 Task: Create a section Feature Prioritization Sprint and in the section, add a milestone Cloud Incident Management in the project AvailPro
Action: Mouse moved to (451, 410)
Screenshot: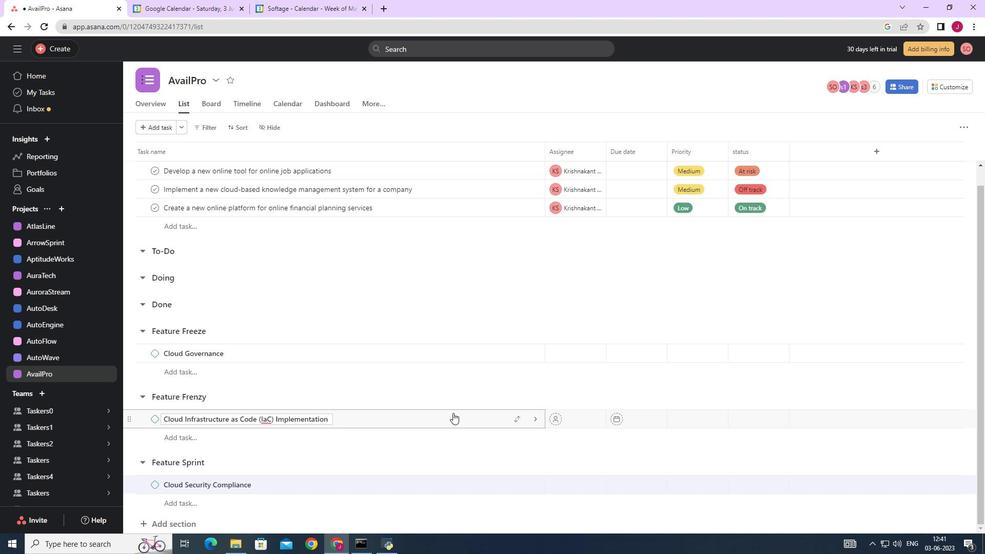 
Action: Mouse scrolled (451, 410) with delta (0, 0)
Screenshot: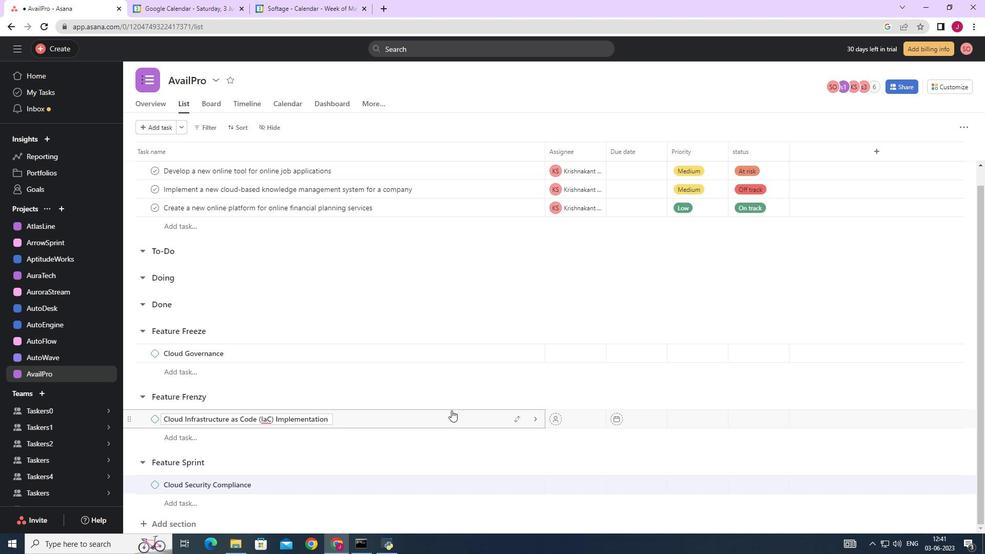 
Action: Mouse scrolled (451, 410) with delta (0, 0)
Screenshot: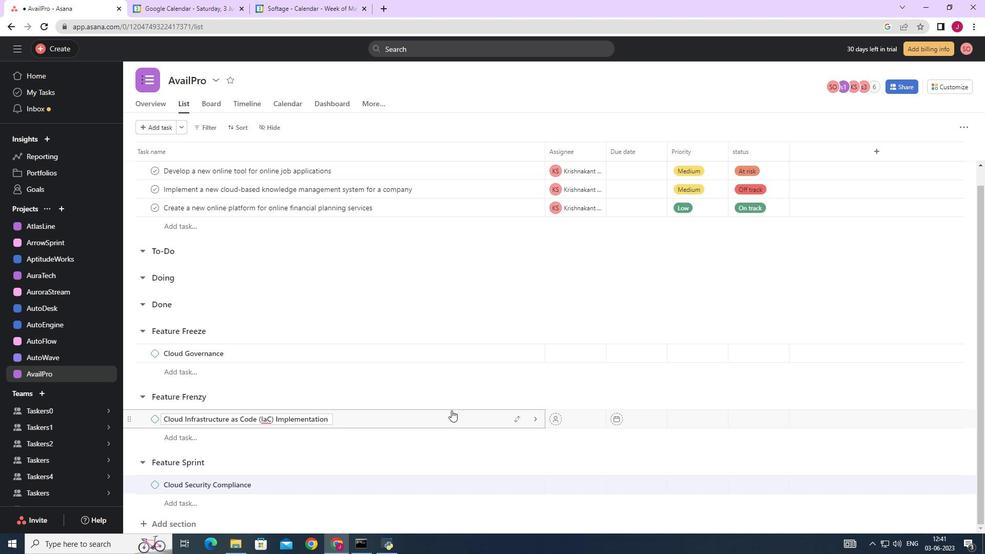
Action: Mouse scrolled (451, 410) with delta (0, 0)
Screenshot: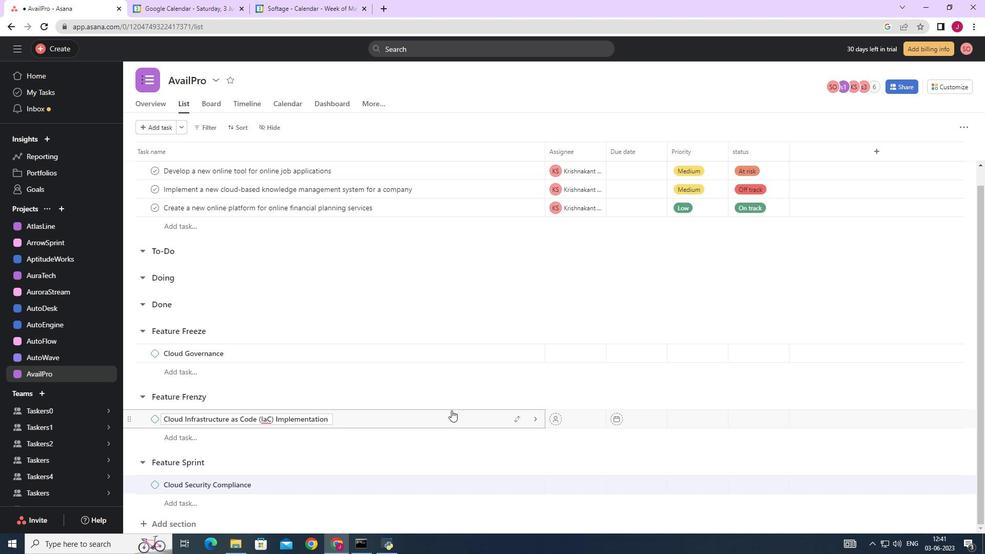
Action: Mouse scrolled (451, 410) with delta (0, 0)
Screenshot: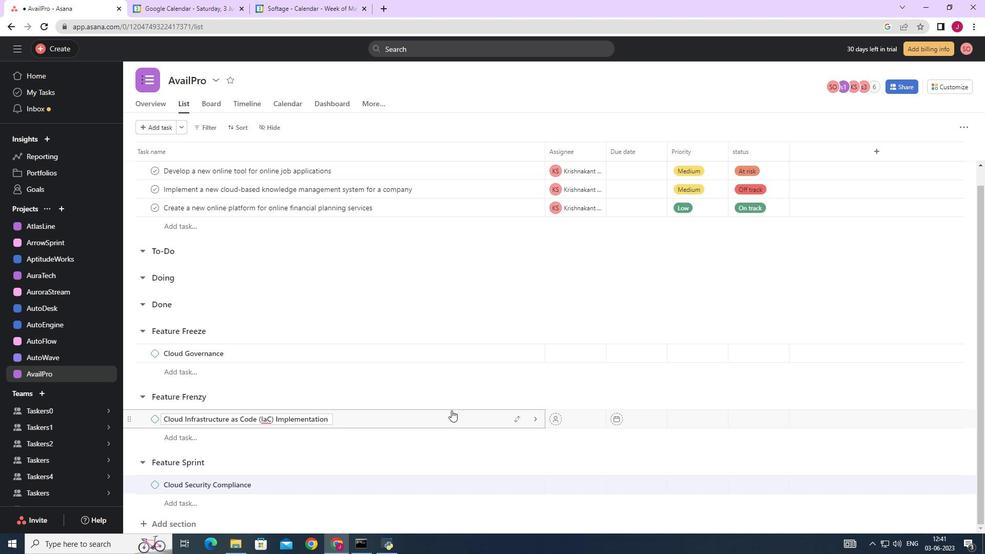 
Action: Mouse scrolled (451, 410) with delta (0, 0)
Screenshot: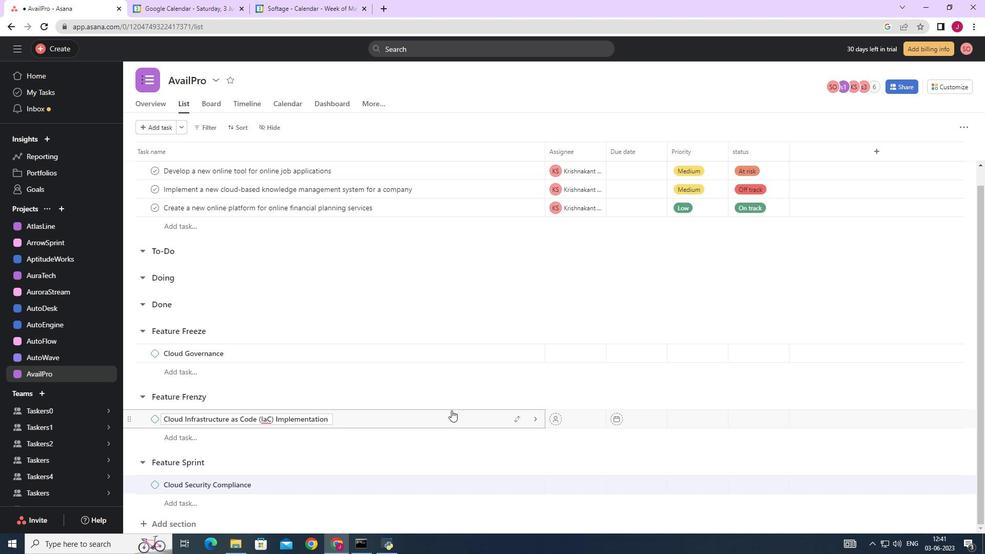 
Action: Mouse moved to (451, 410)
Screenshot: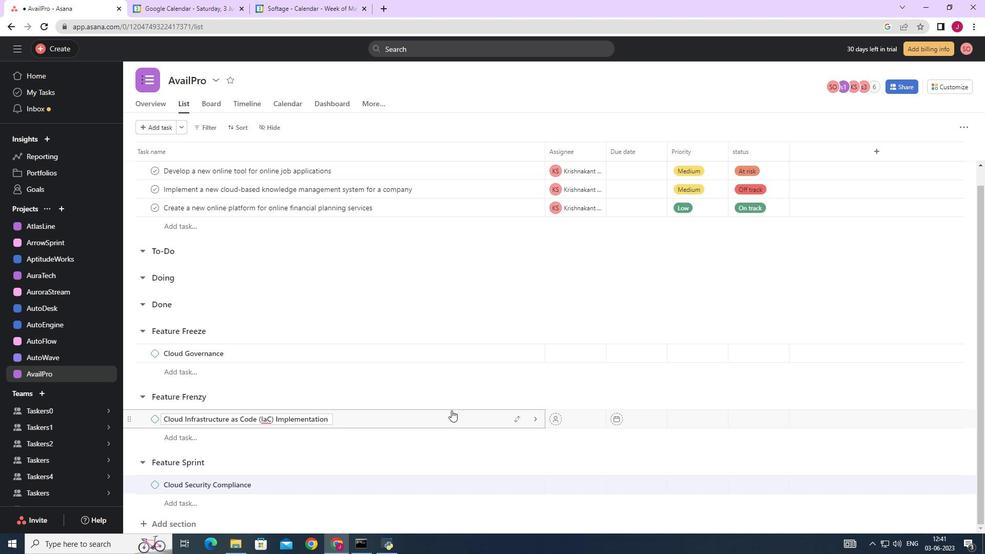 
Action: Mouse scrolled (451, 409) with delta (0, 0)
Screenshot: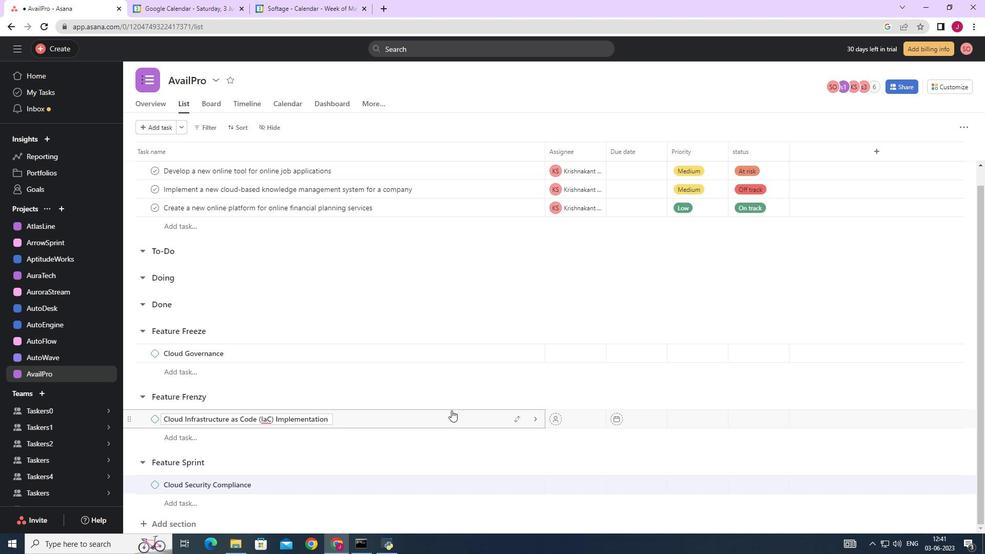 
Action: Mouse moved to (182, 520)
Screenshot: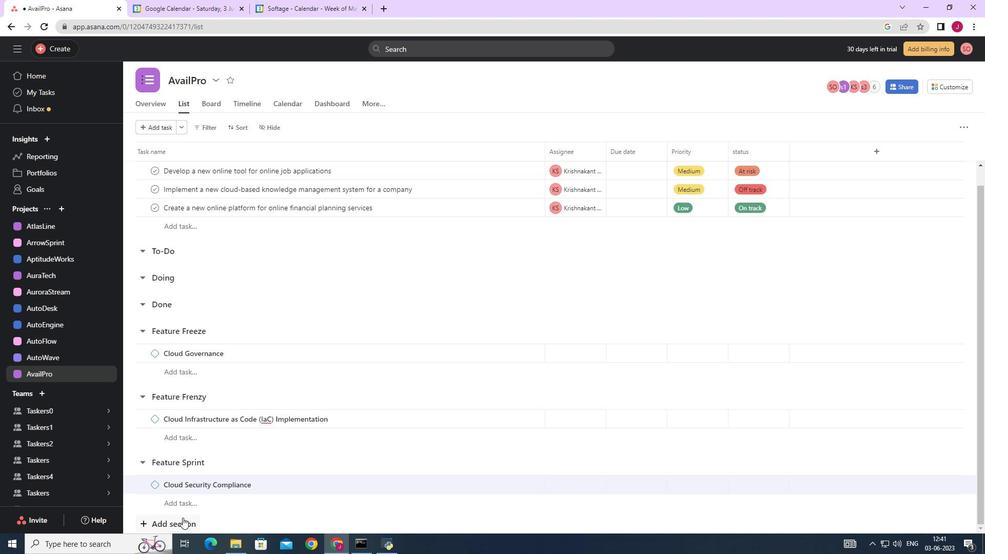
Action: Mouse pressed left at (182, 520)
Screenshot: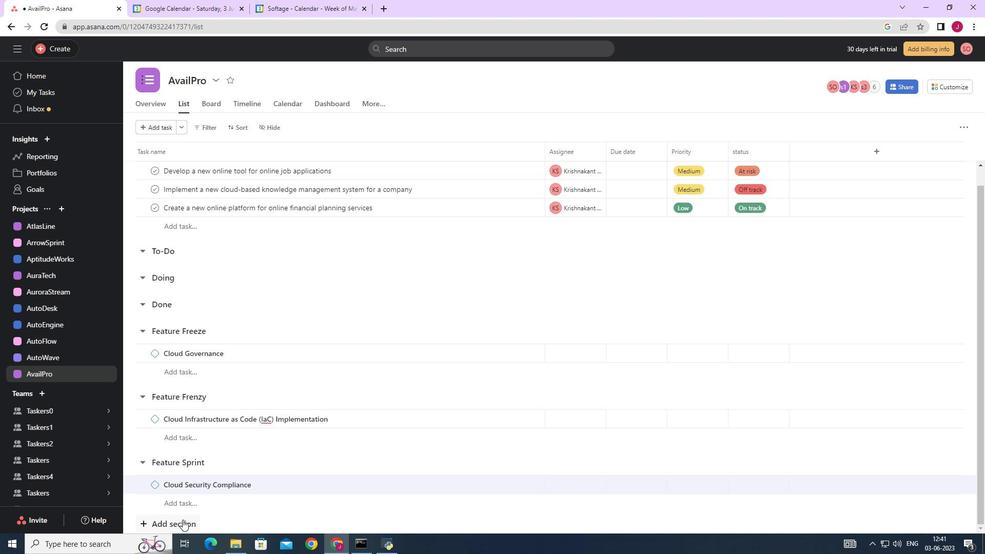 
Action: Mouse moved to (209, 498)
Screenshot: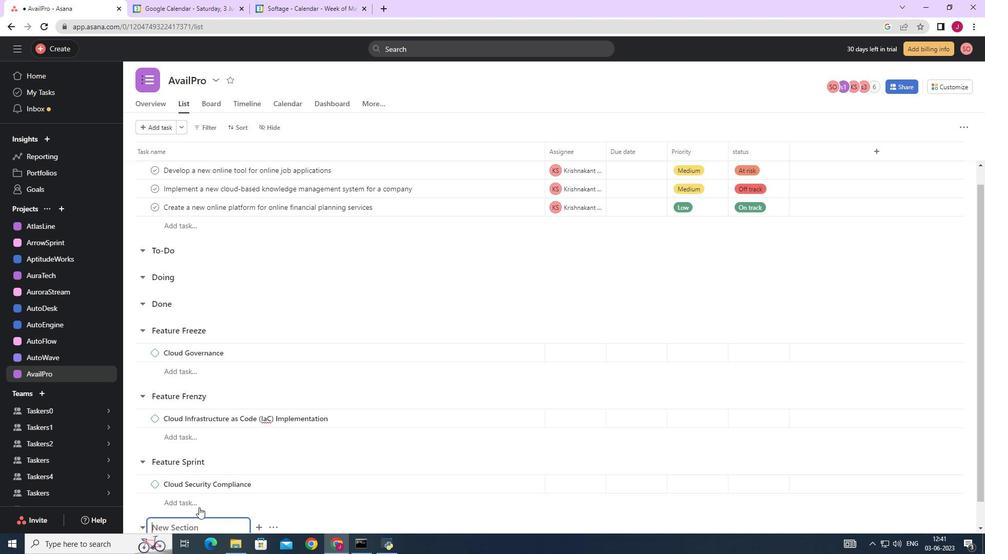 
Action: Mouse scrolled (209, 497) with delta (0, 0)
Screenshot: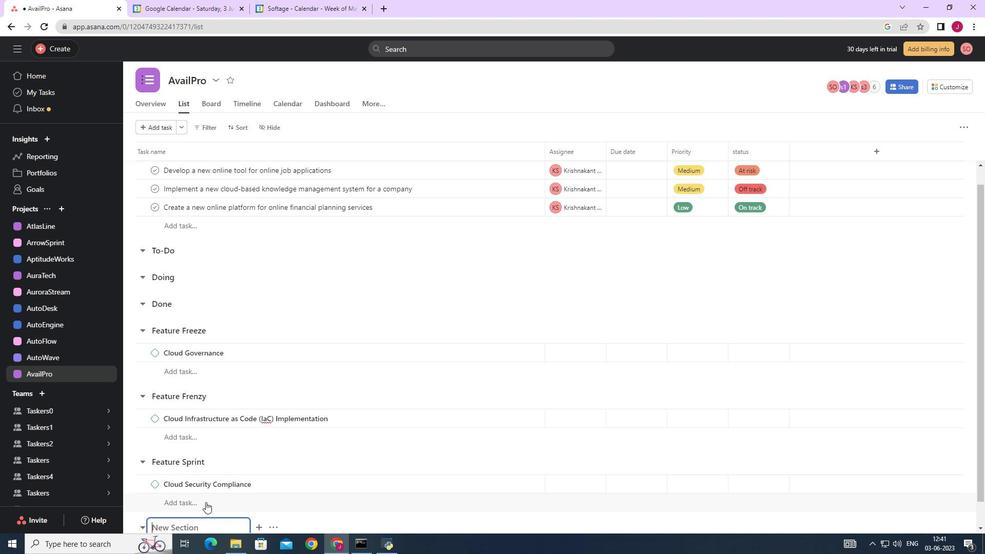 
Action: Mouse moved to (209, 497)
Screenshot: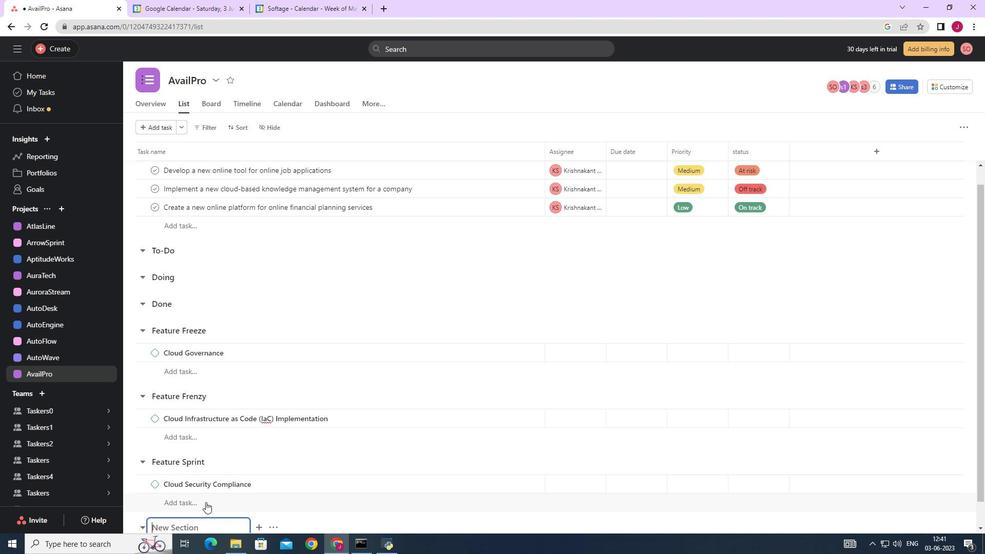 
Action: Mouse scrolled (209, 497) with delta (0, 0)
Screenshot: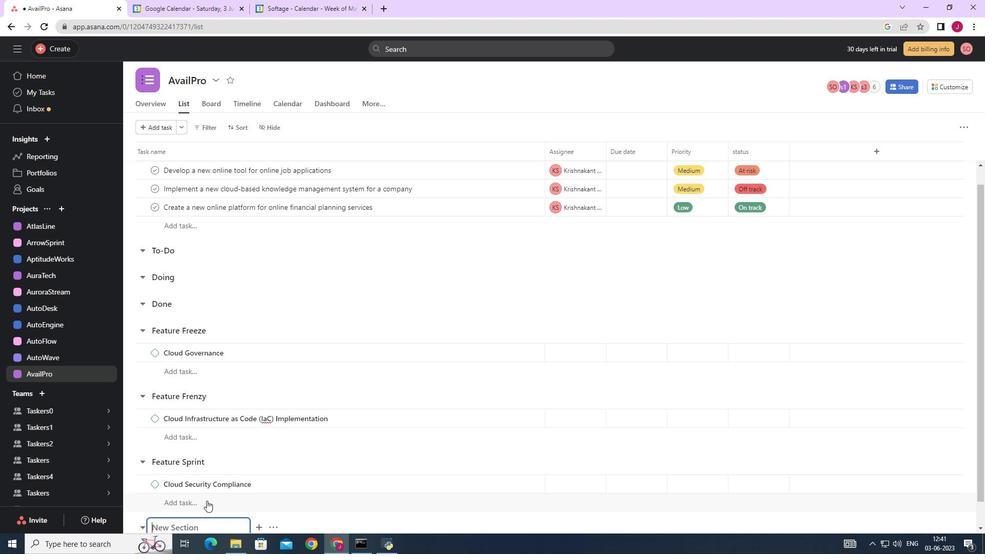 
Action: Mouse scrolled (209, 497) with delta (0, 0)
Screenshot: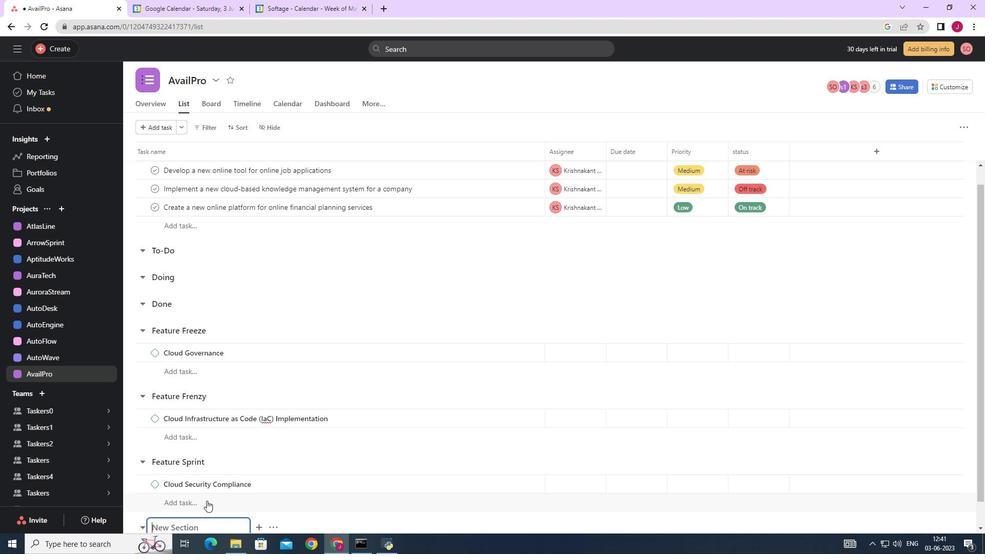 
Action: Mouse scrolled (209, 497) with delta (0, 0)
Screenshot: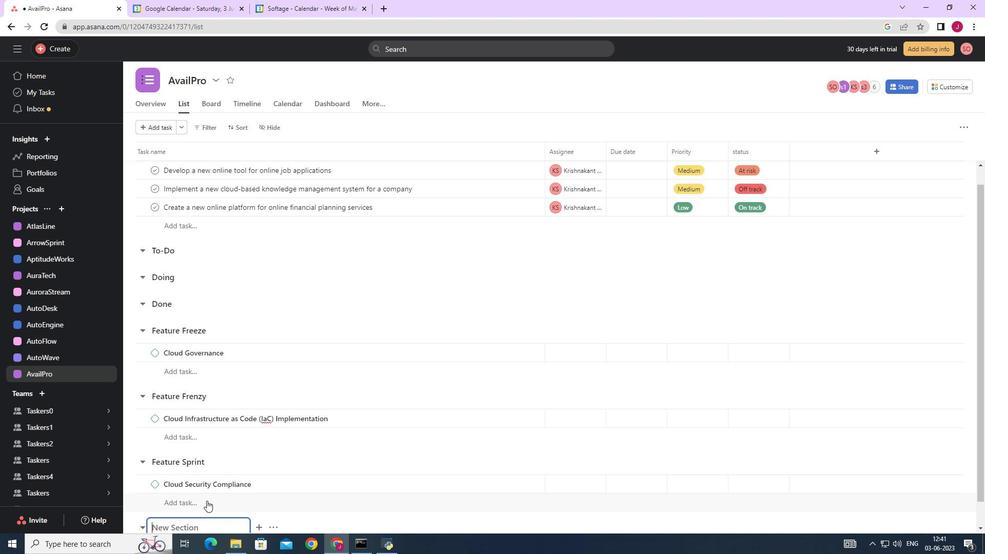 
Action: Mouse scrolled (209, 497) with delta (0, 0)
Screenshot: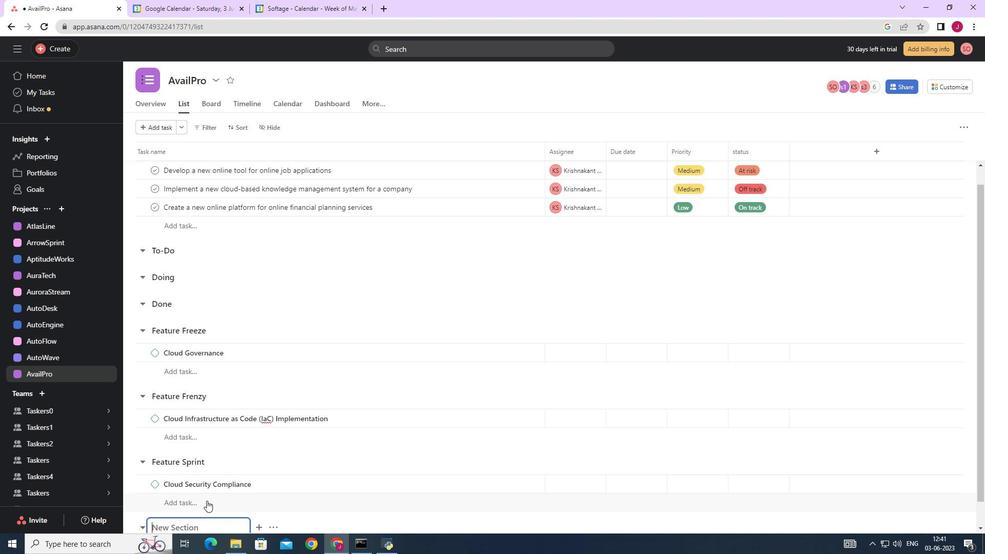 
Action: Mouse scrolled (209, 497) with delta (0, 0)
Screenshot: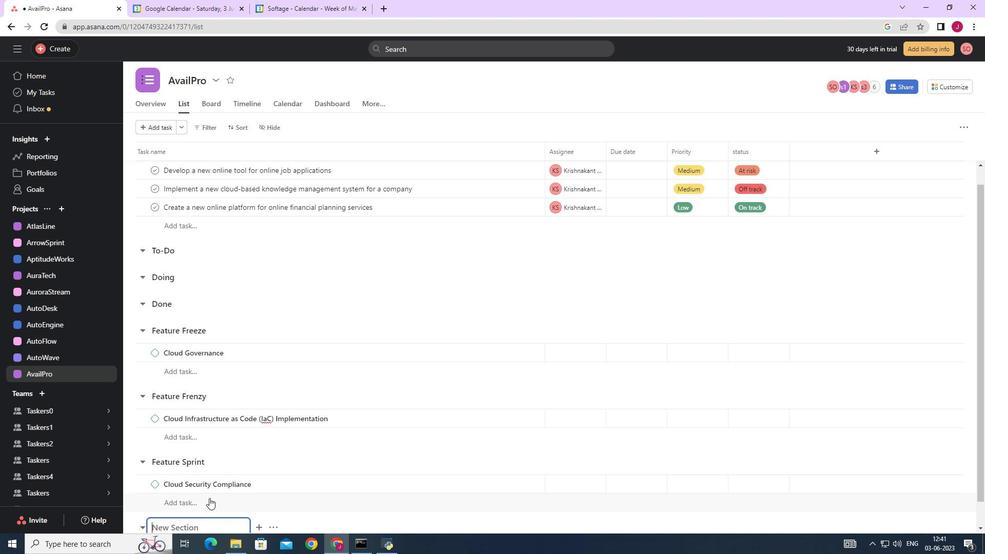 
Action: Mouse moved to (209, 501)
Screenshot: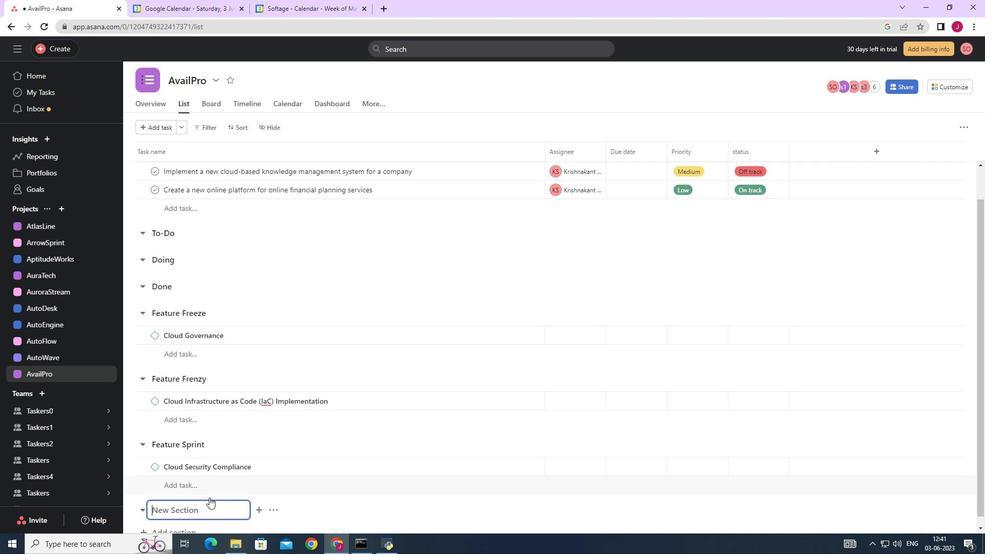 
Action: Mouse pressed left at (209, 501)
Screenshot: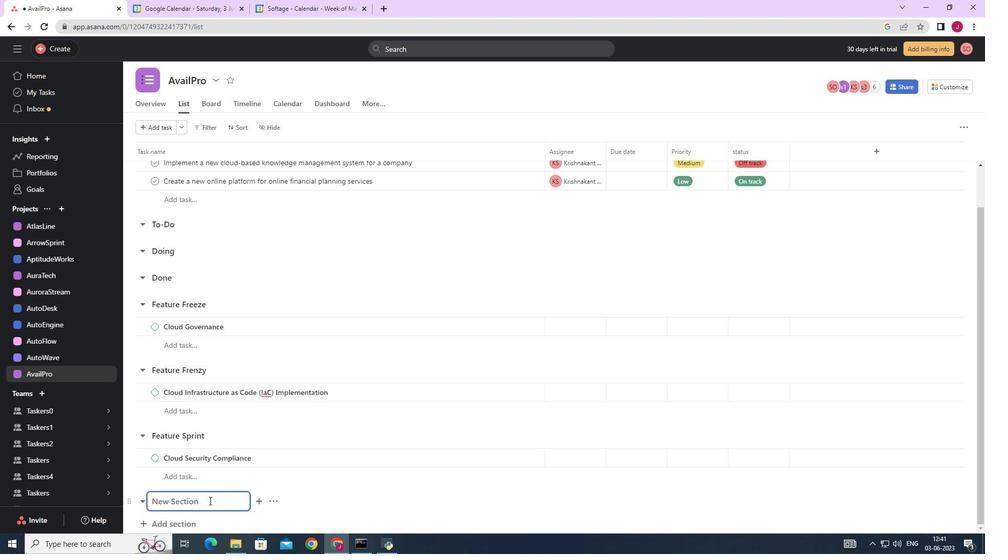 
Action: Key pressed <Key.caps_lock>F<Key.caps_lock>eature<Key.space><Key.caps_lock>P<Key.caps_lock>rioritization<Key.space><Key.caps_lock>S<Key.caps_lock>print<Key.enter><Key.caps_lock>C<Key.caps_lock>loud<Key.space><Key.caps_lock>I<Key.caps_lock>ncident<Key.space><Key.caps_lock>M<Key.caps_lock>anagement
Screenshot: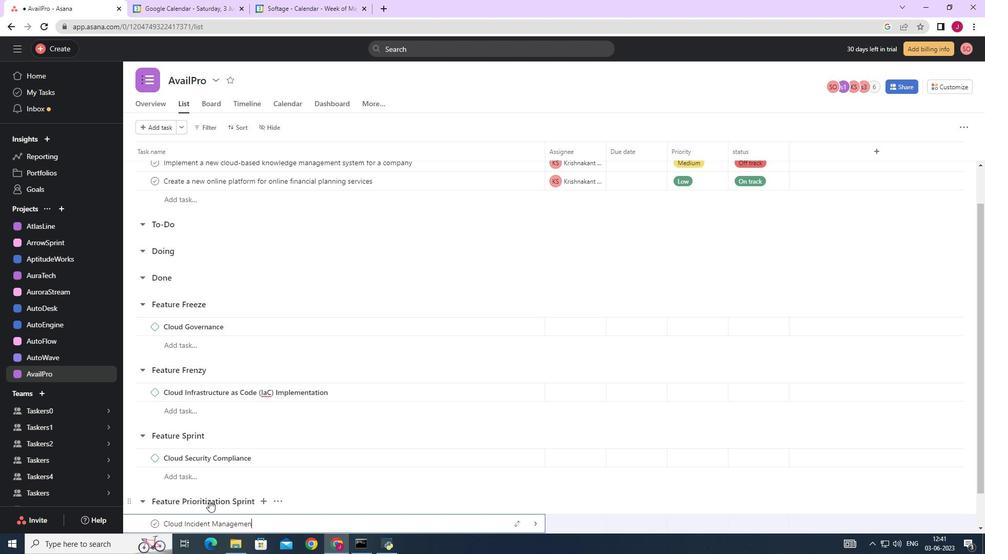 
Action: Mouse moved to (325, 479)
Screenshot: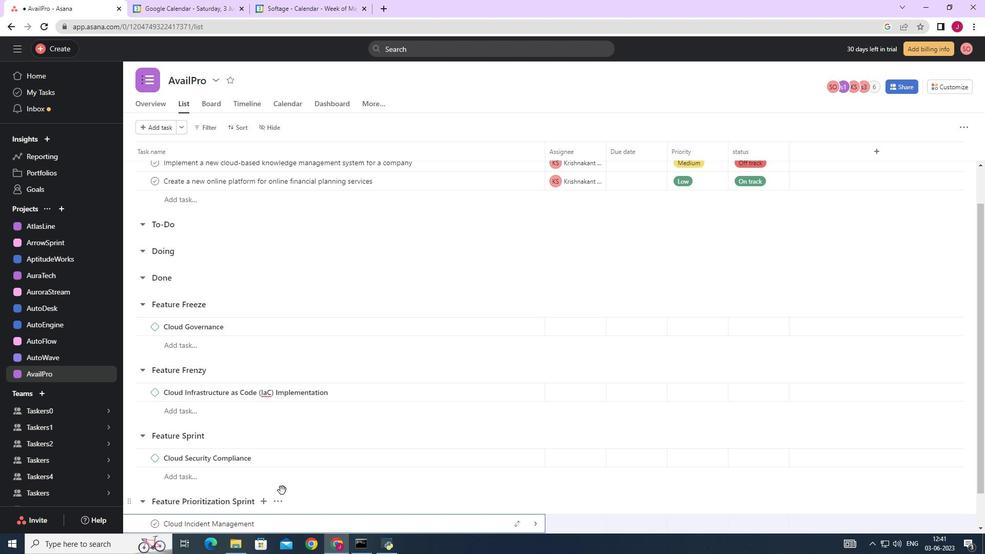 
Action: Mouse scrolled (325, 479) with delta (0, 0)
Screenshot: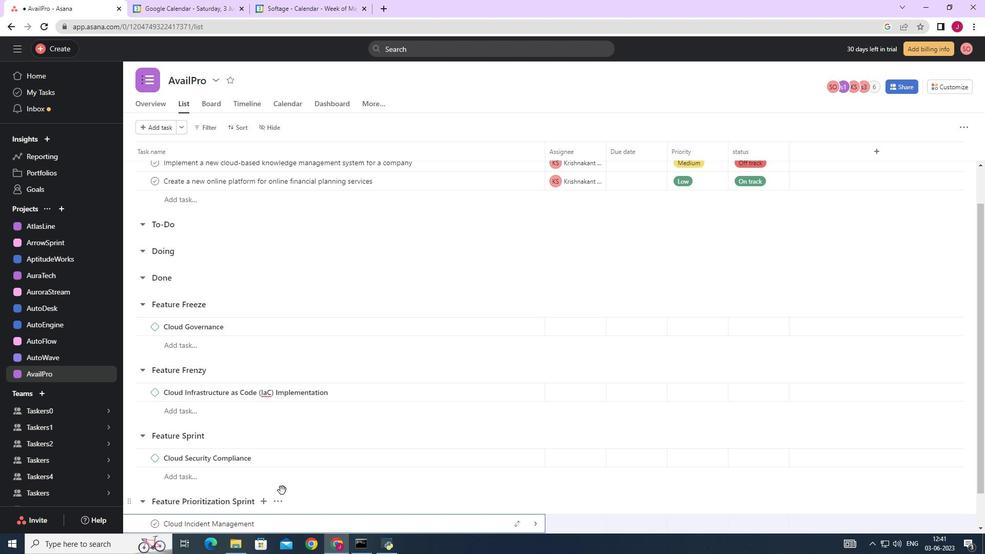 
Action: Mouse moved to (326, 479)
Screenshot: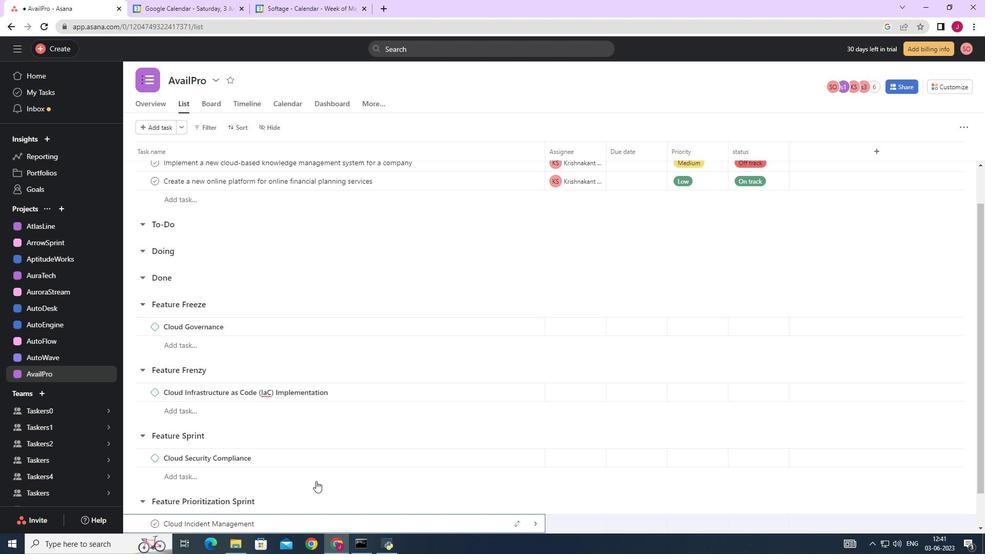 
Action: Mouse scrolled (326, 479) with delta (0, 0)
Screenshot: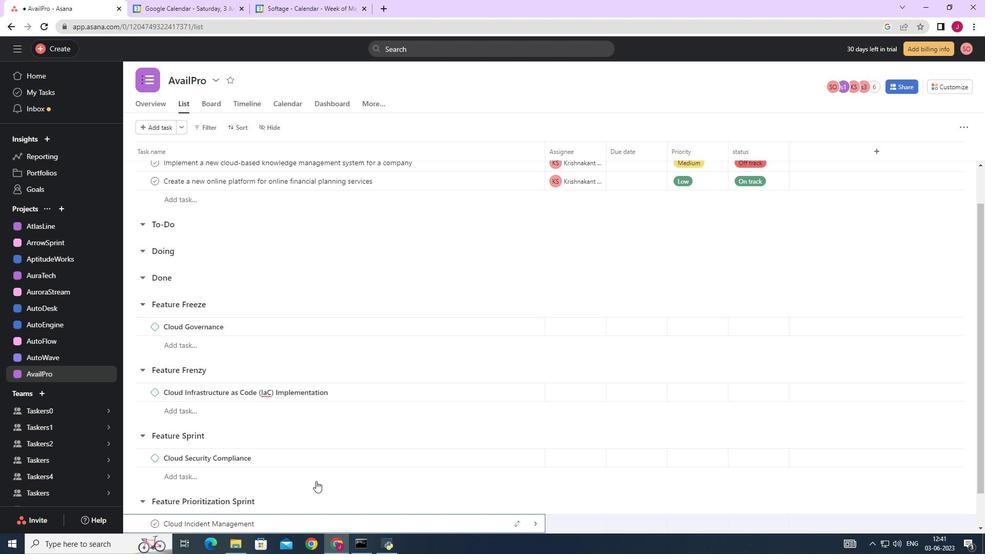 
Action: Mouse moved to (328, 479)
Screenshot: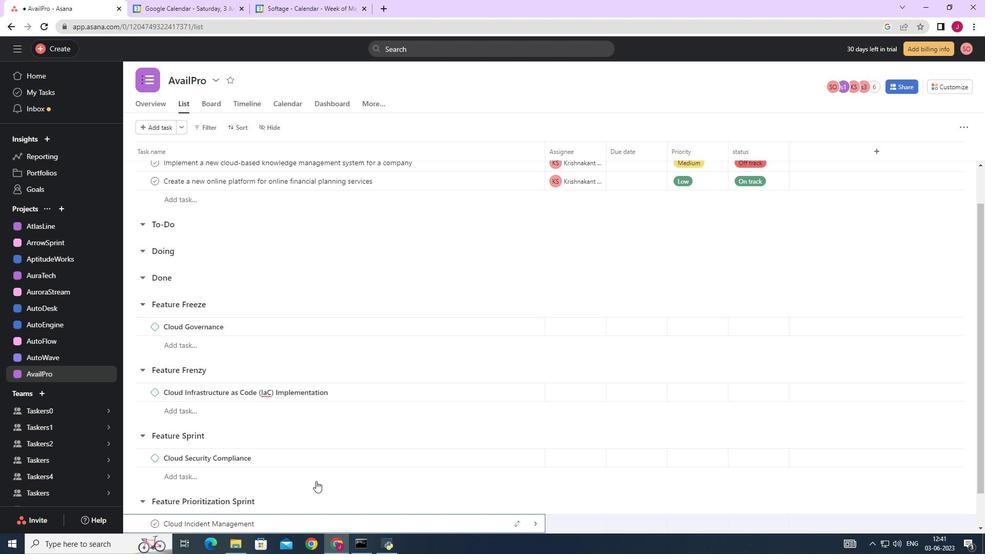 
Action: Mouse scrolled (328, 479) with delta (0, 0)
Screenshot: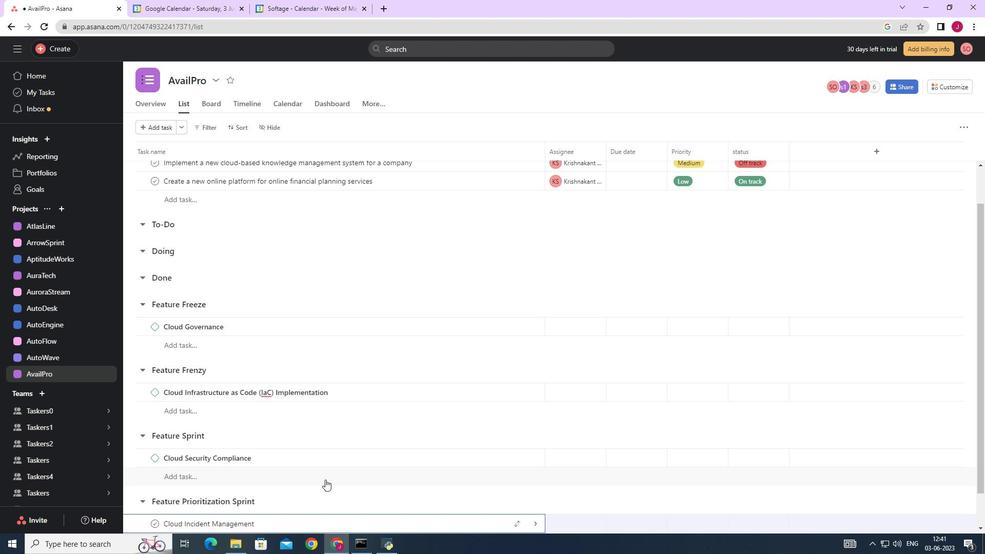 
Action: Mouse moved to (329, 479)
Screenshot: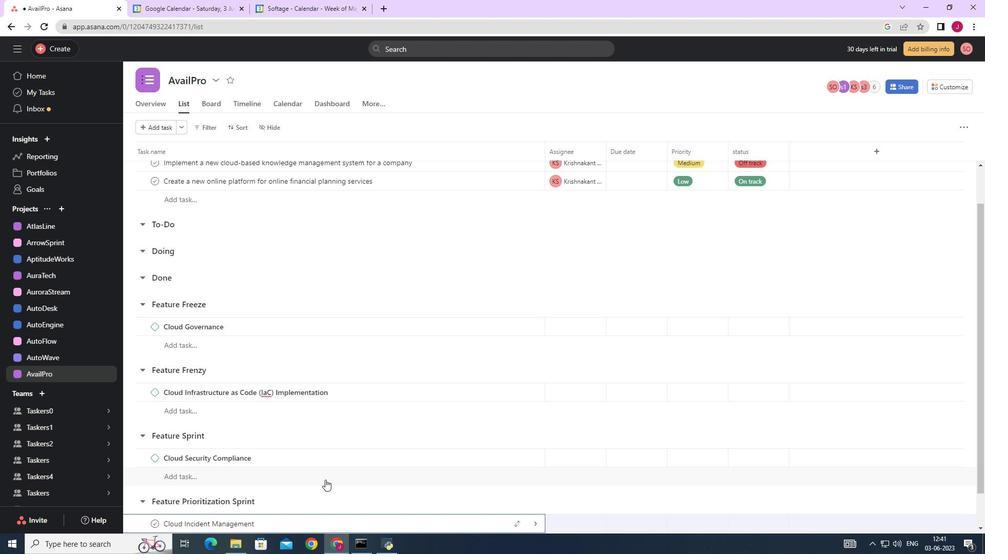 
Action: Mouse scrolled (328, 479) with delta (0, 0)
Screenshot: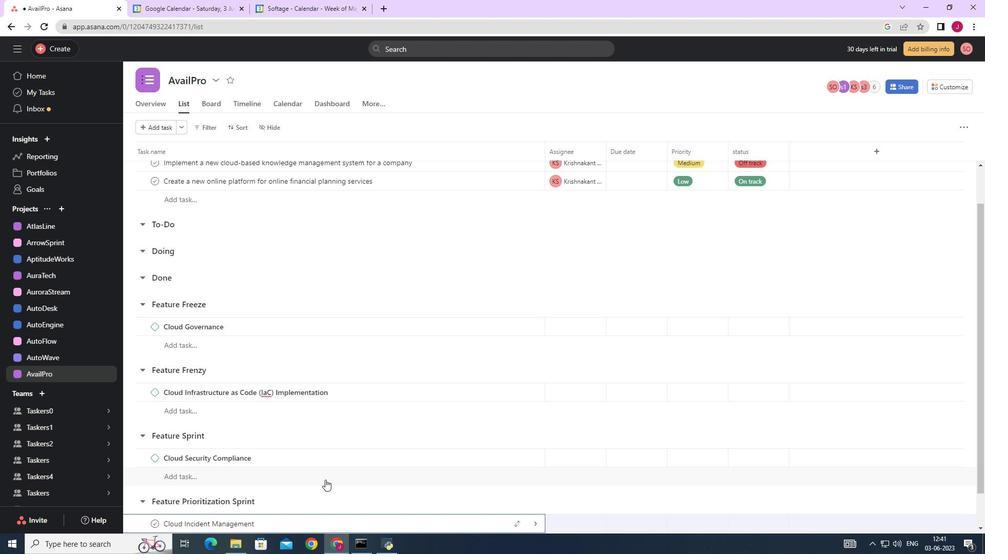 
Action: Mouse moved to (332, 481)
Screenshot: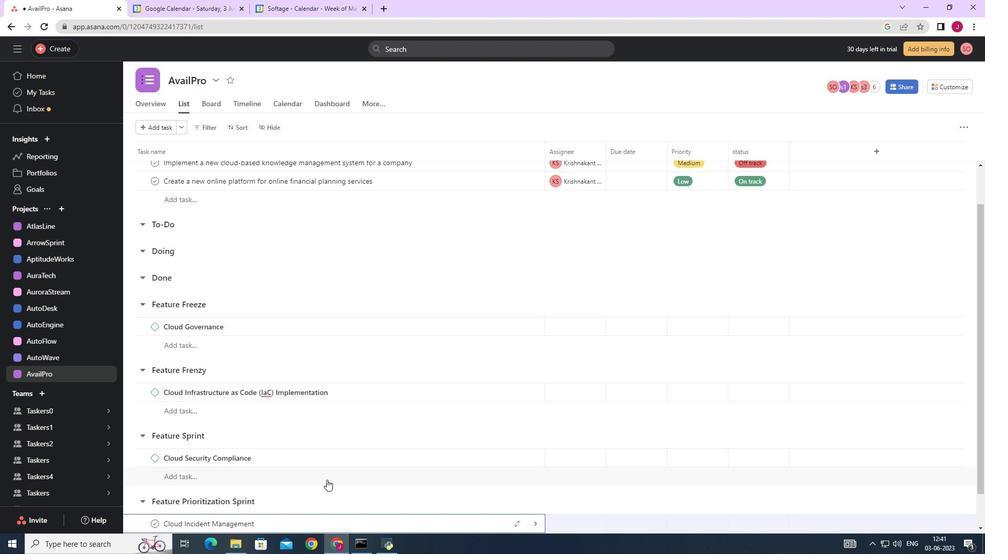 
Action: Mouse scrolled (330, 479) with delta (0, 0)
Screenshot: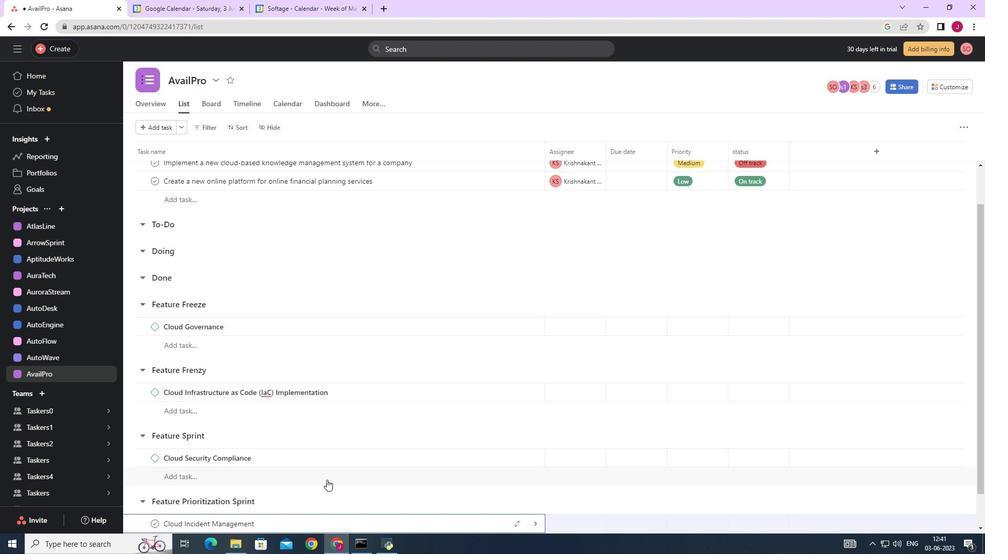 
Action: Mouse moved to (335, 481)
Screenshot: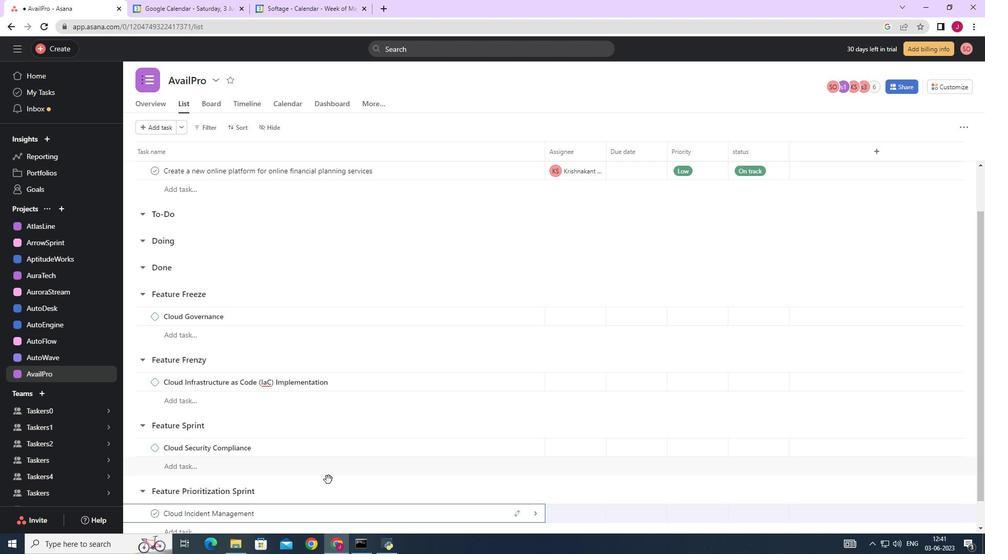 
Action: Mouse scrolled (333, 480) with delta (0, 0)
Screenshot: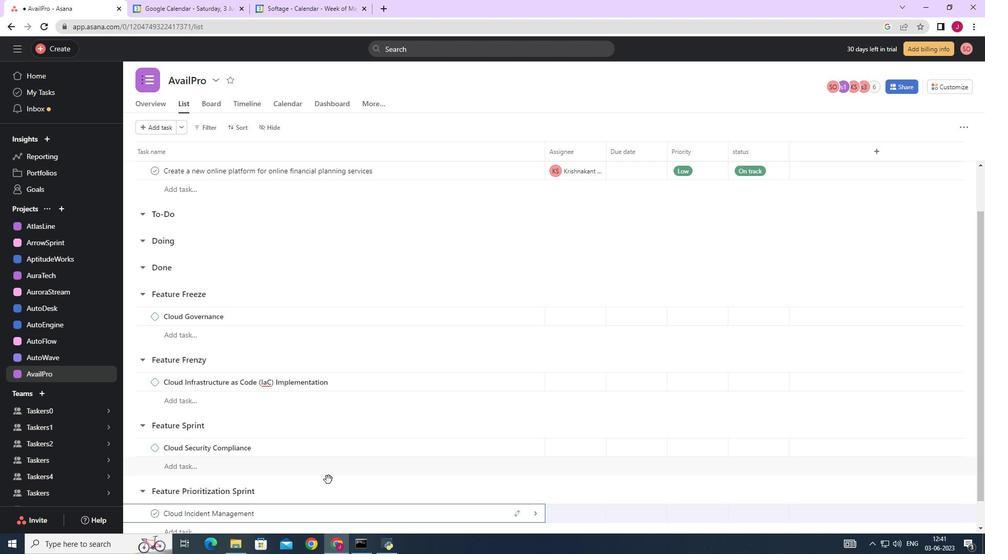 
Action: Mouse moved to (533, 486)
Screenshot: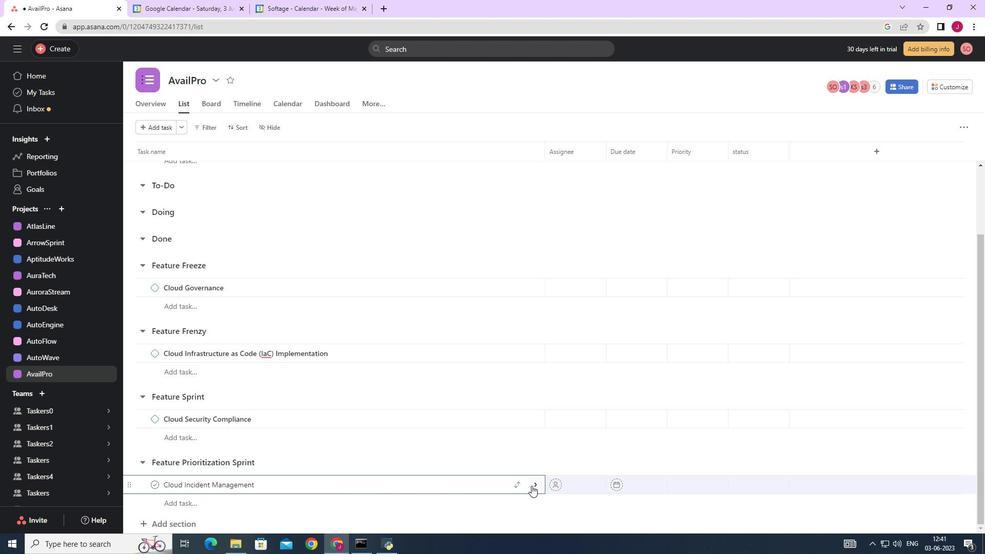 
Action: Mouse pressed left at (533, 486)
Screenshot: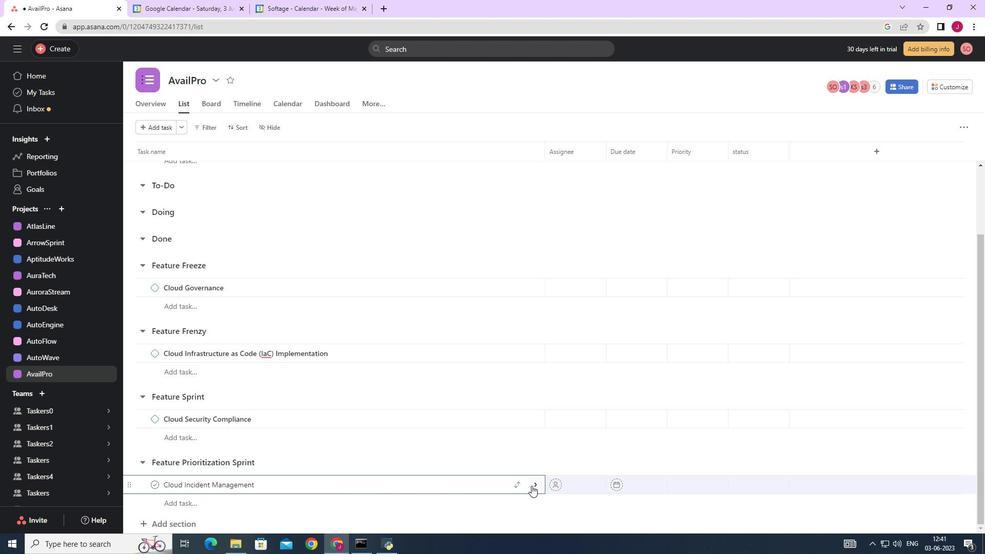 
Action: Mouse moved to (945, 124)
Screenshot: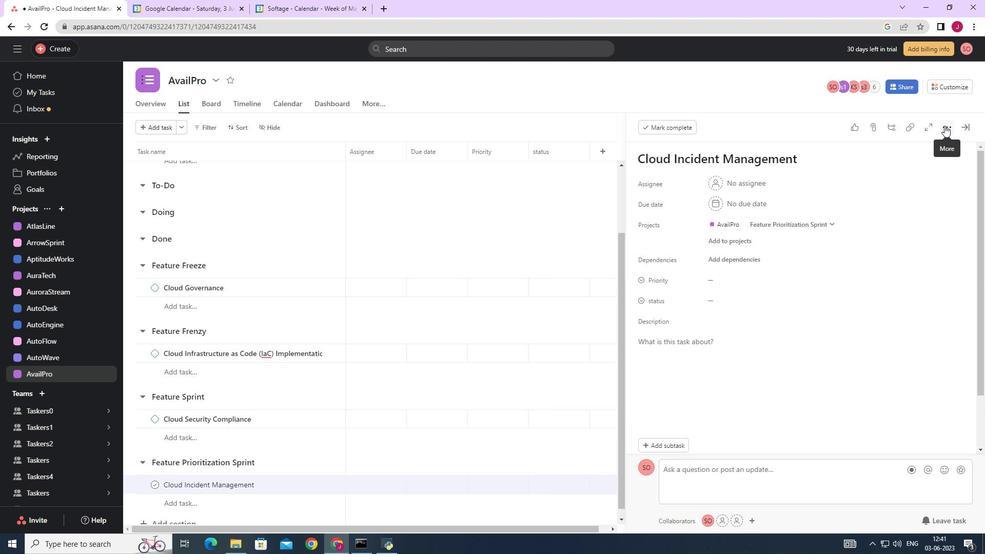 
Action: Mouse pressed left at (945, 124)
Screenshot: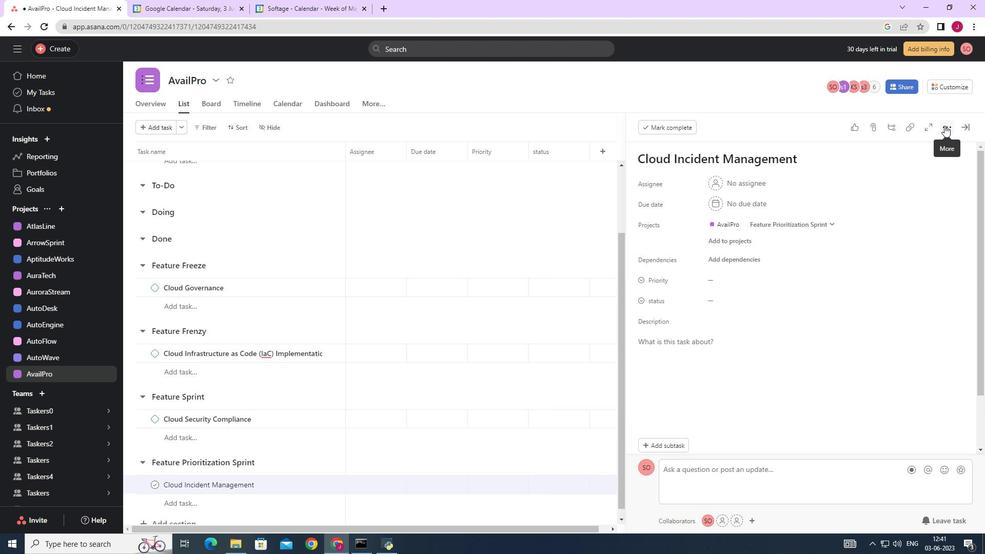 
Action: Mouse moved to (870, 166)
Screenshot: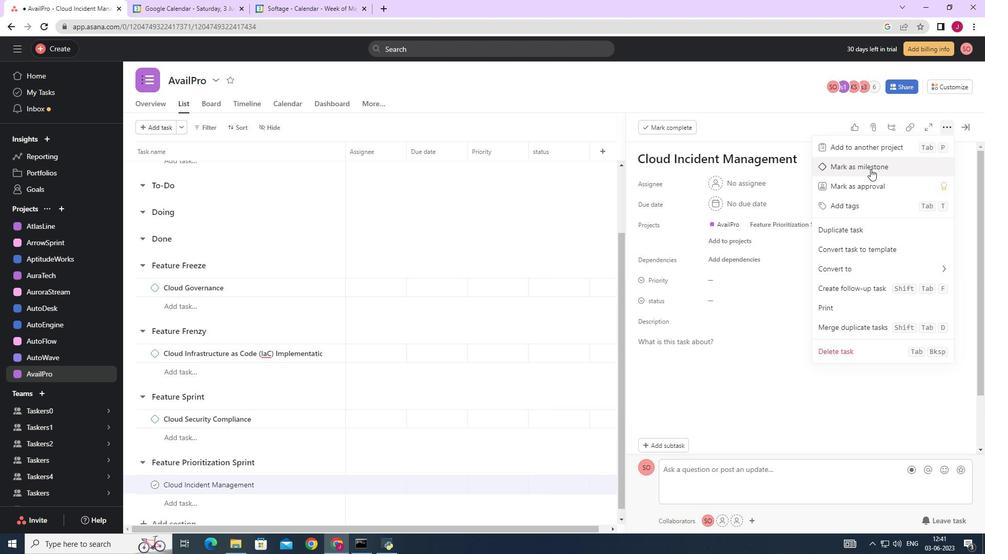 
Action: Mouse pressed left at (870, 166)
Screenshot: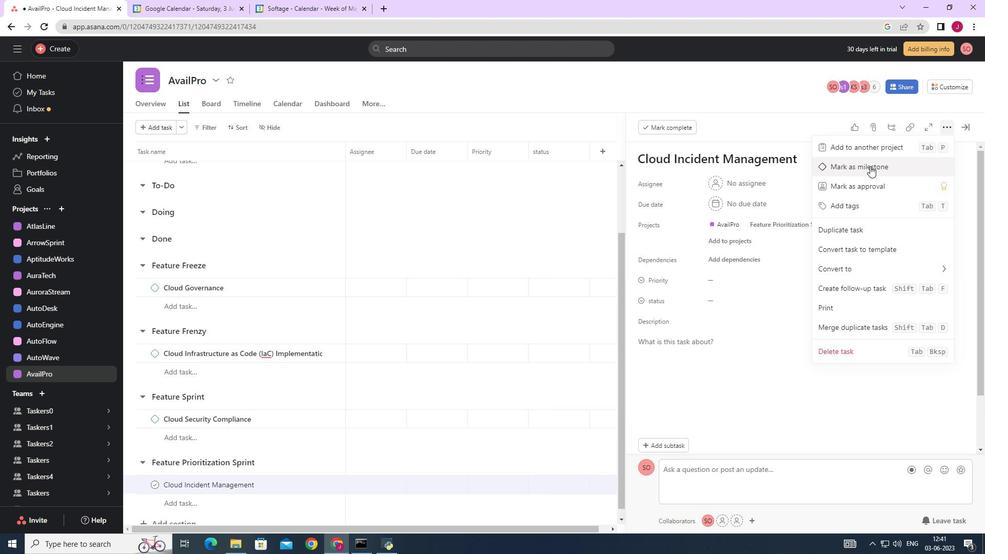
Action: Mouse moved to (969, 127)
Screenshot: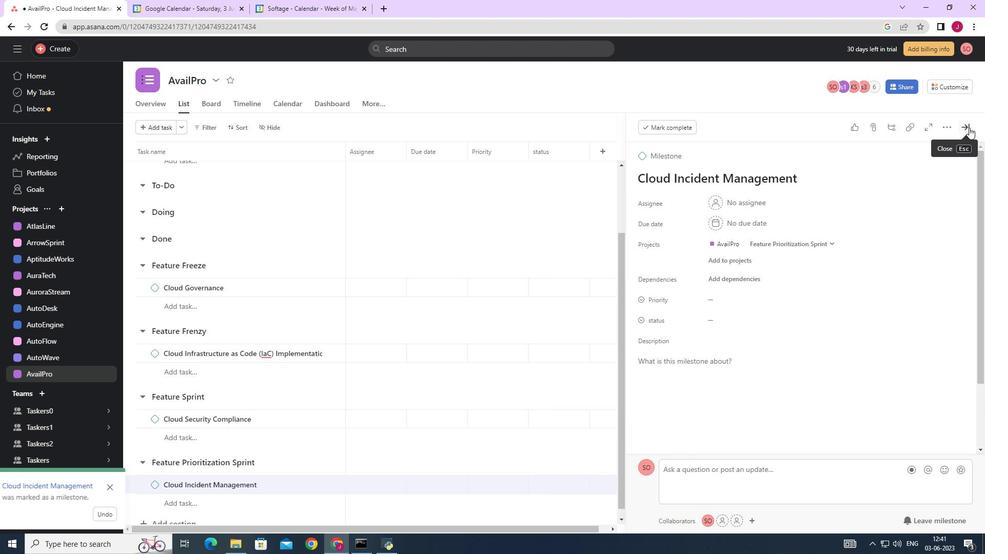
Action: Mouse pressed left at (969, 127)
Screenshot: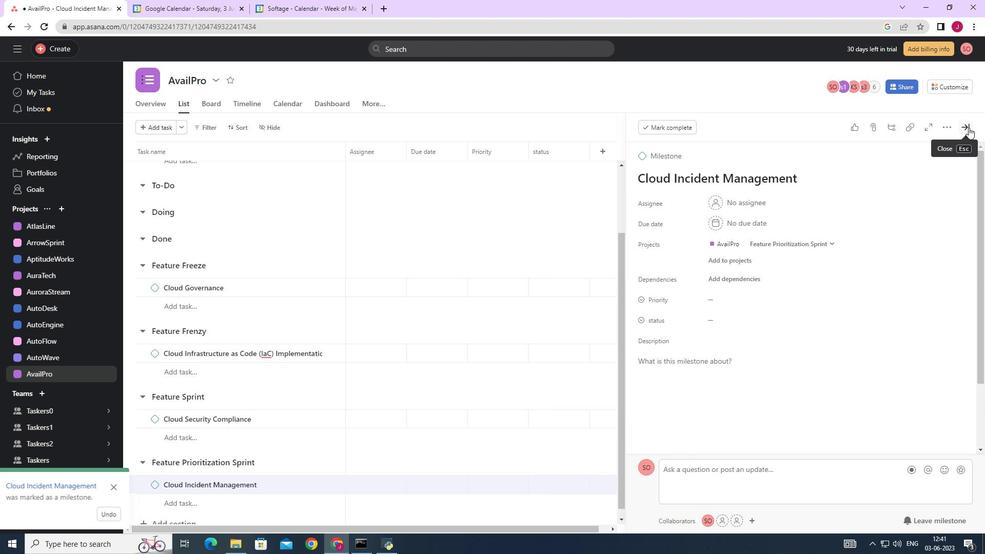 
Action: Mouse moved to (952, 133)
Screenshot: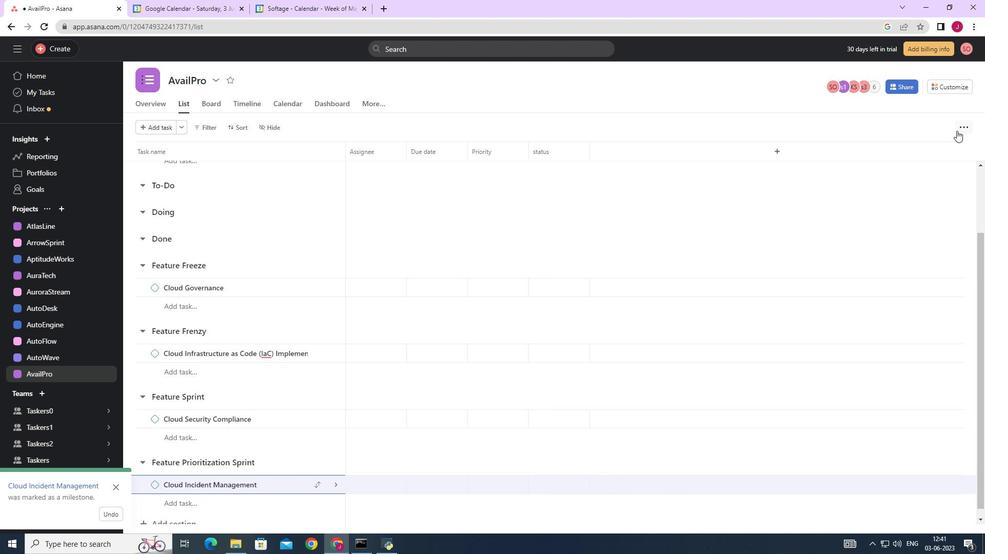 
